 Task: Create New Customer with Customer Name: Twisted Root Burger Co, Billing Address Line1: 4769 Agriculture Lane, Billing Address Line2:  Homestead, Billing Address Line3:  Florida 33030
Action: Mouse pressed left at (161, 27)
Screenshot: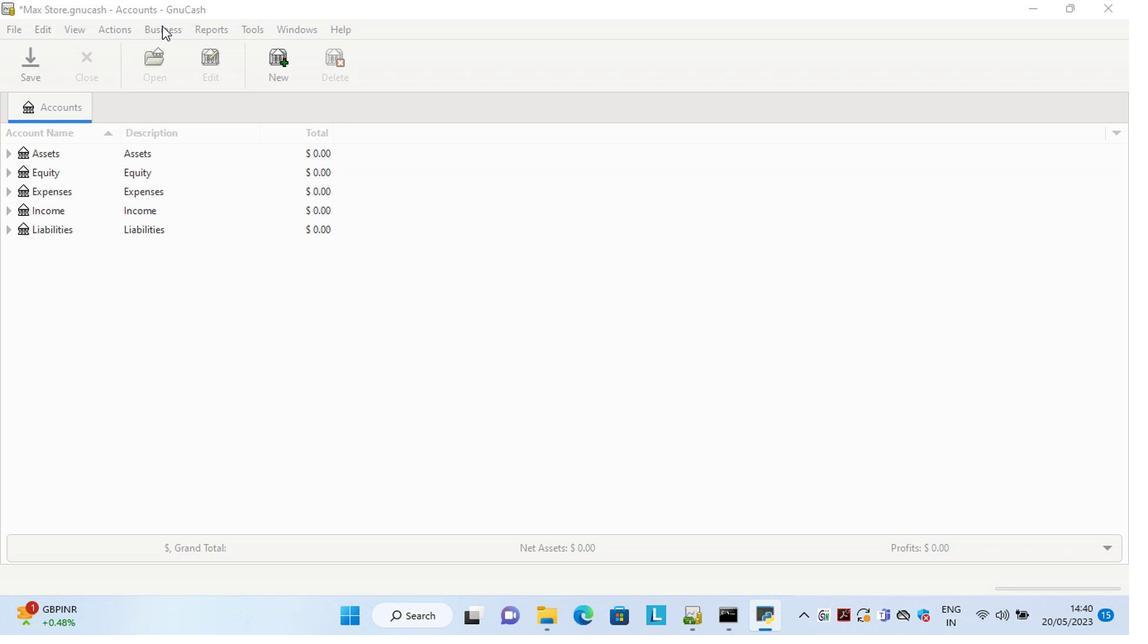 
Action: Mouse moved to (342, 74)
Screenshot: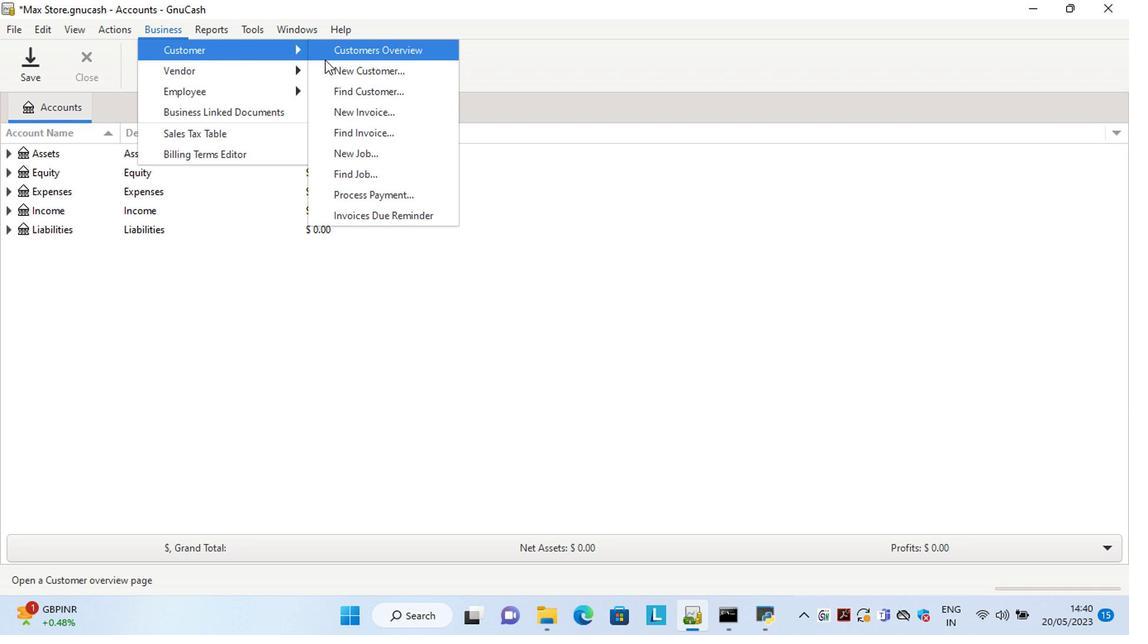
Action: Mouse pressed left at (342, 74)
Screenshot: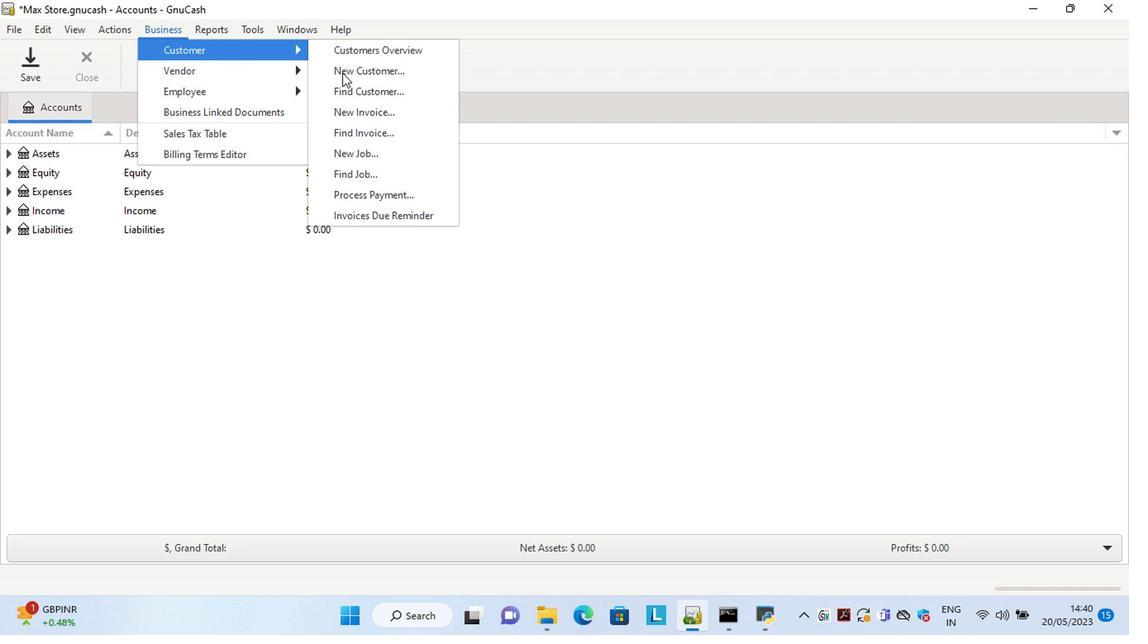 
Action: Mouse moved to (1060, 357)
Screenshot: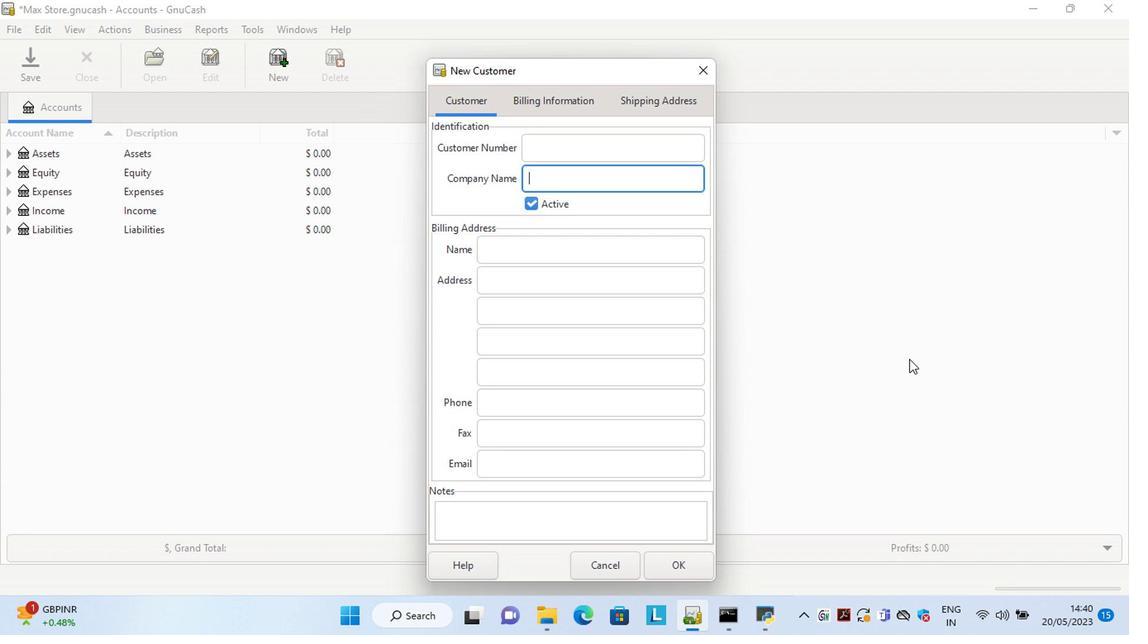 
Action: Key pressed <Key.shift>Twisted<Key.space><Key.shift>Rooot<Key.backspace><Key.backspace>t<Key.space><Key.shift>Burger<Key.space><Key.shift>Co<Key.tab><Key.tab><Key.tab>4769<Key.tab>
Screenshot: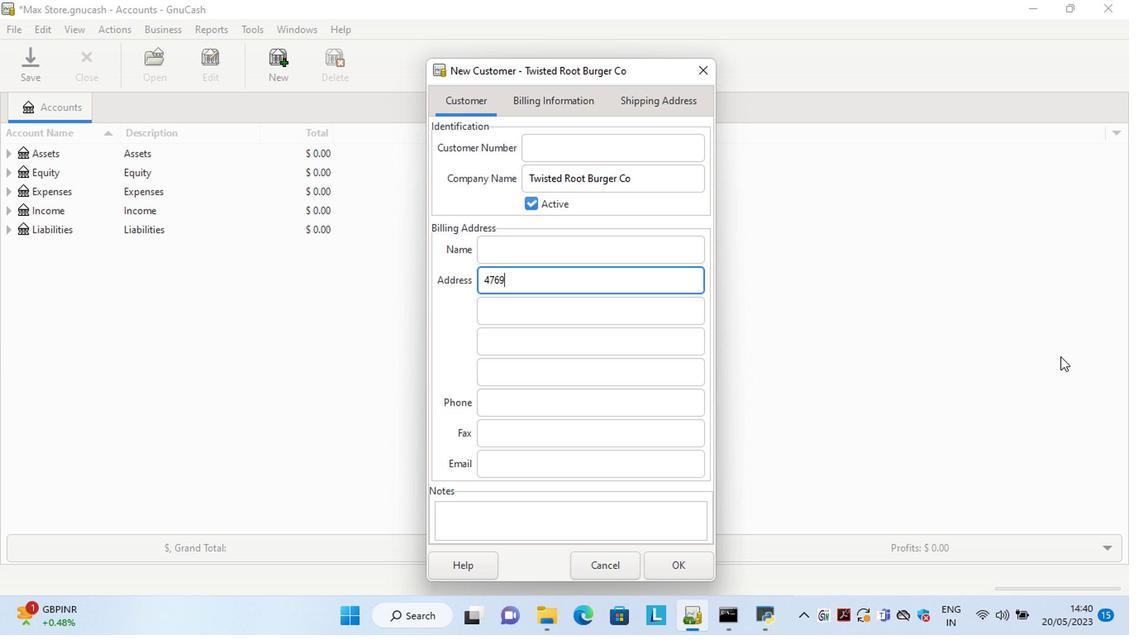 
Action: Mouse moved to (657, 275)
Screenshot: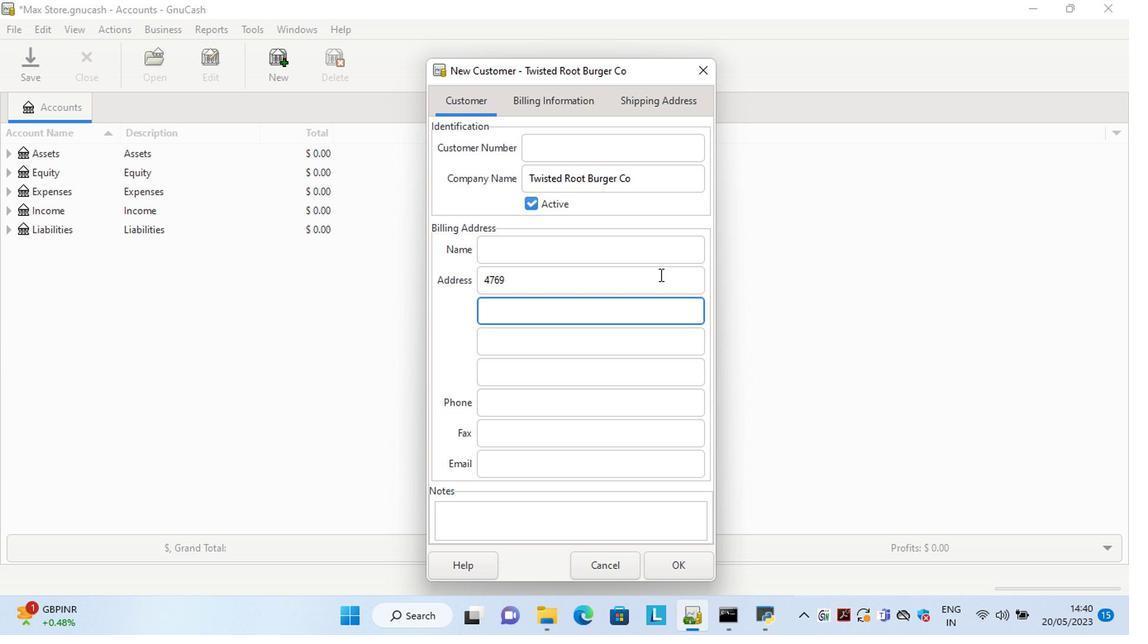 
Action: Mouse pressed left at (657, 275)
Screenshot: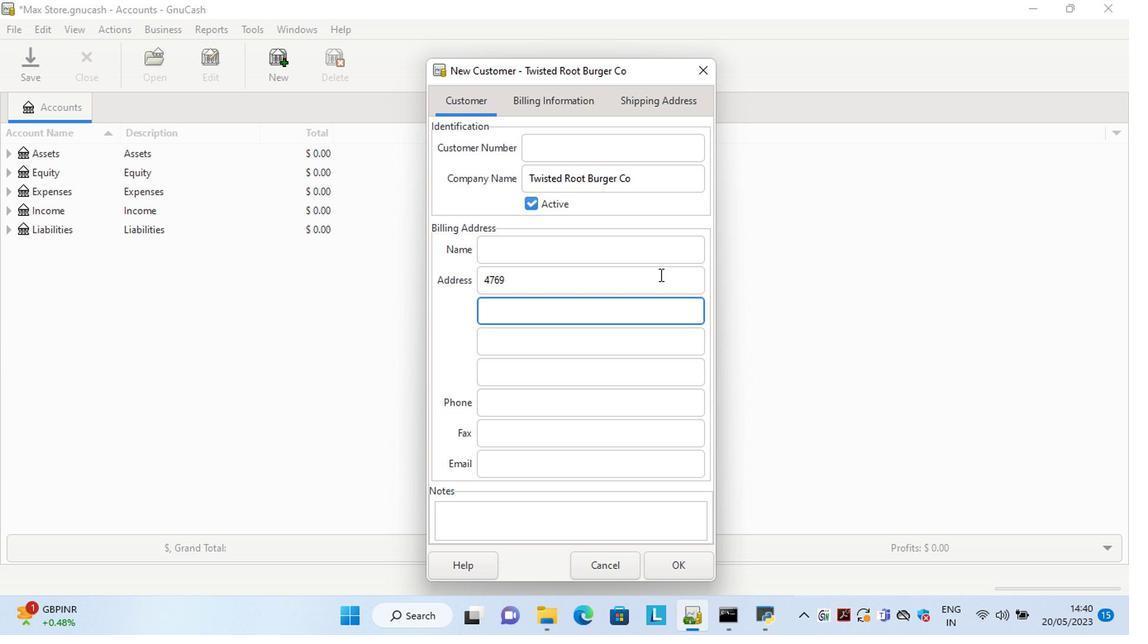 
Action: Key pressed <Key.space><Key.shift>Agriculture<Key.space><Key.shift>Lane<Key.tab>h<Key.tab>f
Screenshot: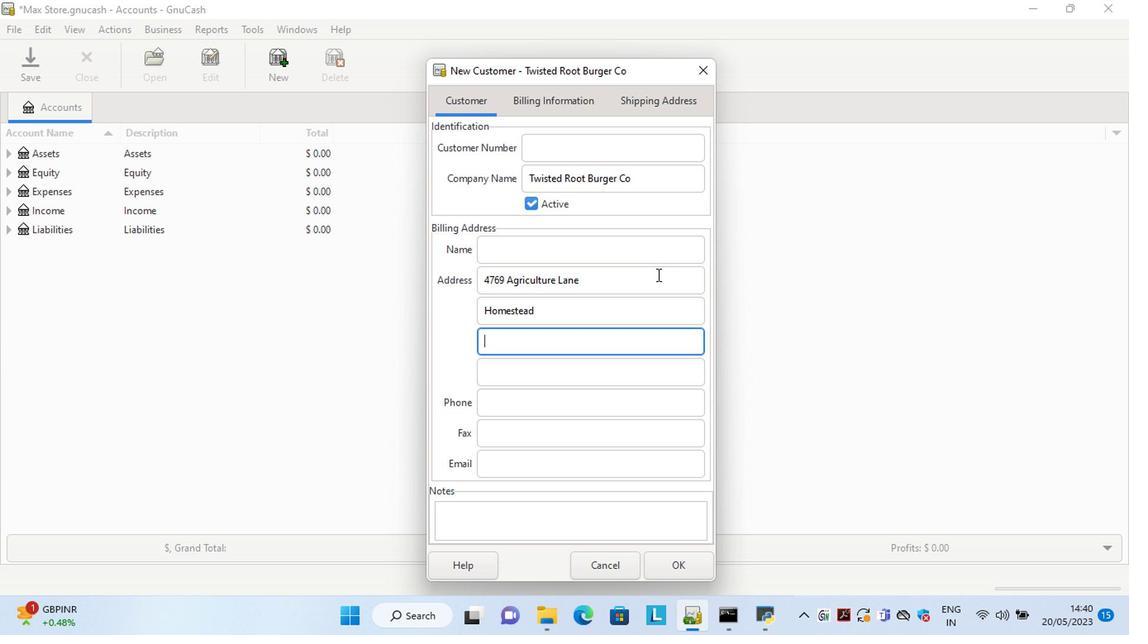 
Action: Mouse moved to (671, 563)
Screenshot: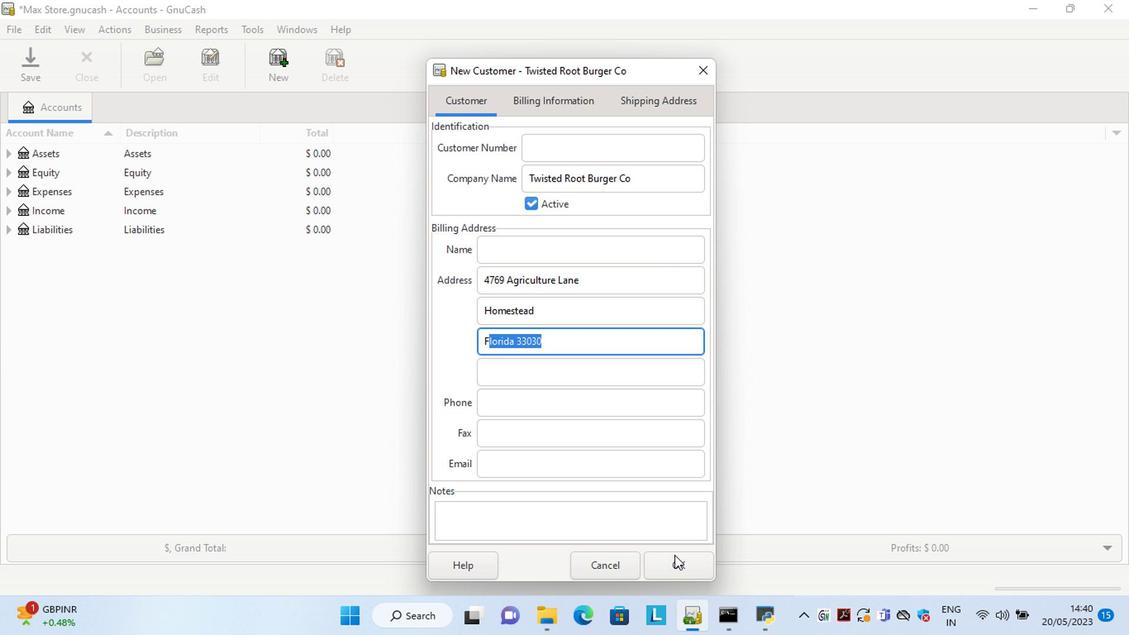 
Action: Mouse pressed left at (671, 563)
Screenshot: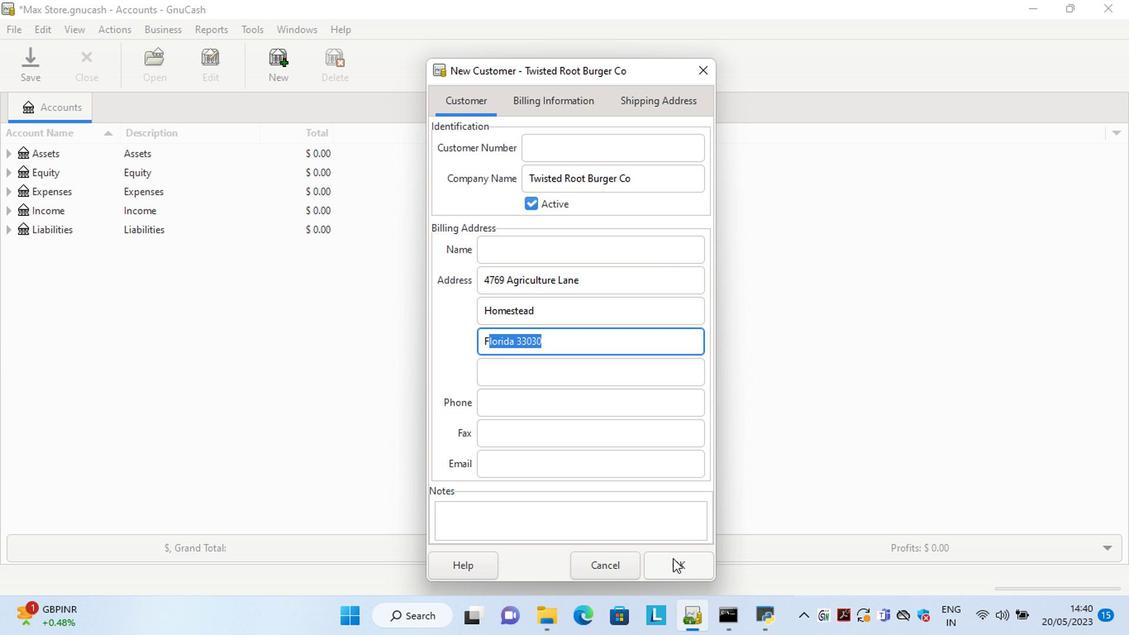 
Action: Mouse moved to (657, 458)
Screenshot: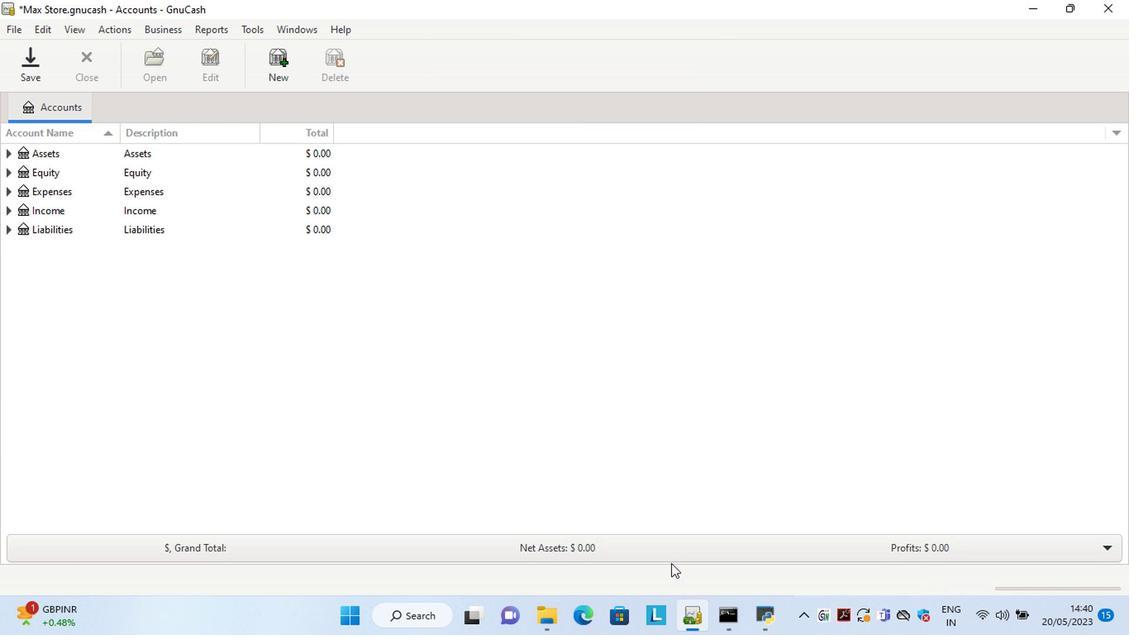 
